Task: Change and save the preference "Loop filter AlphaC0 and Beta parameters alpha:beta" for "H.264/MPEG-4 Part 10/AVC encoder (x264 10-bit)" to 2:2.
Action: Mouse moved to (99, 12)
Screenshot: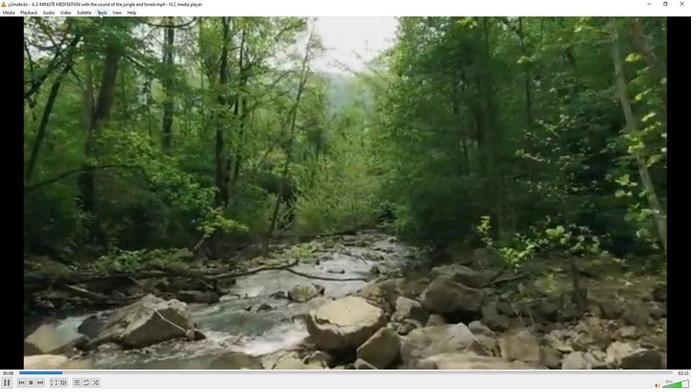 
Action: Mouse pressed left at (99, 12)
Screenshot: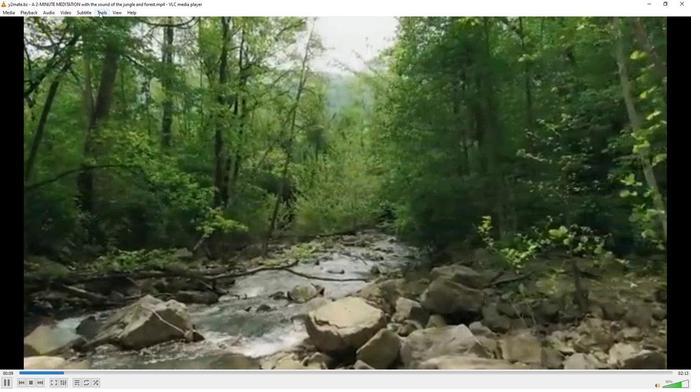 
Action: Mouse moved to (112, 99)
Screenshot: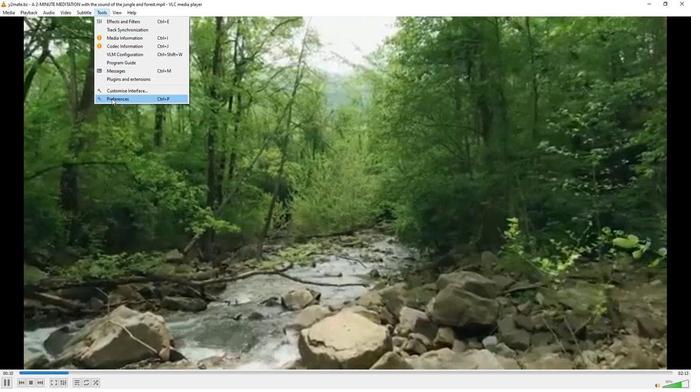 
Action: Mouse pressed left at (112, 99)
Screenshot: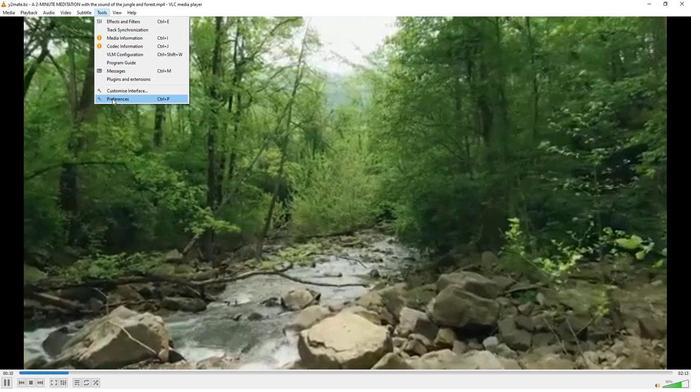 
Action: Mouse moved to (226, 316)
Screenshot: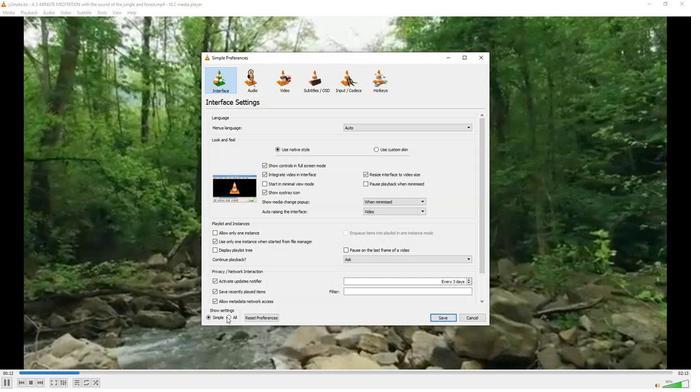 
Action: Mouse pressed left at (226, 316)
Screenshot: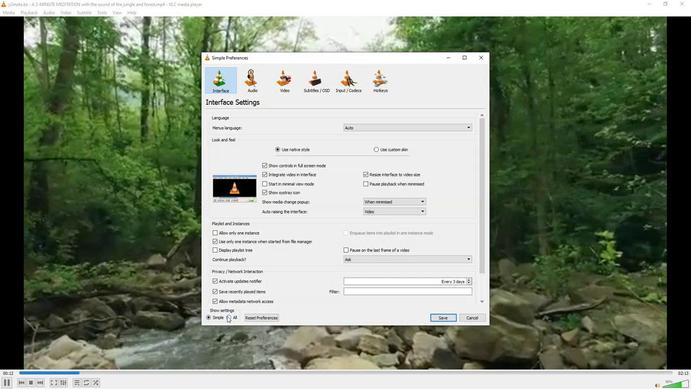 
Action: Mouse moved to (218, 245)
Screenshot: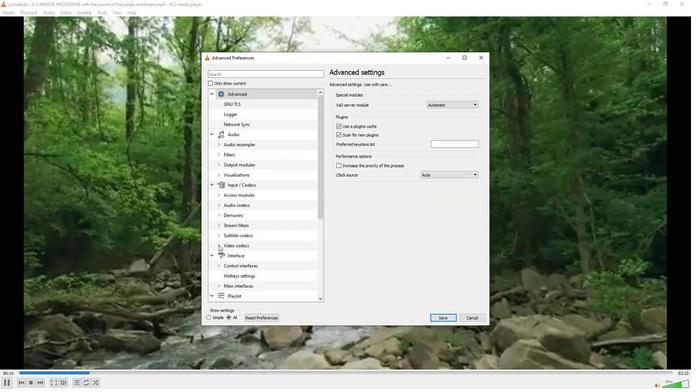 
Action: Mouse pressed left at (218, 245)
Screenshot: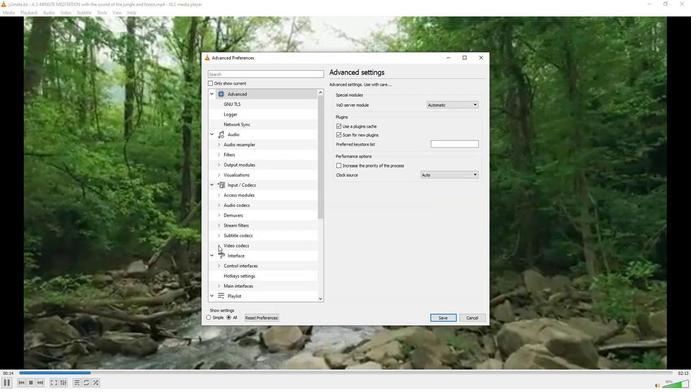 
Action: Mouse moved to (238, 259)
Screenshot: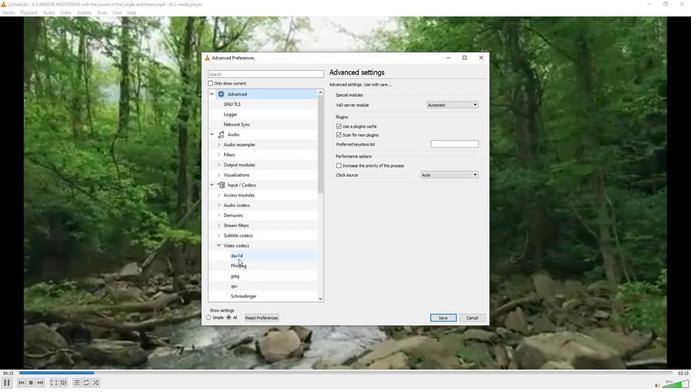 
Action: Mouse scrolled (238, 258) with delta (0, 0)
Screenshot: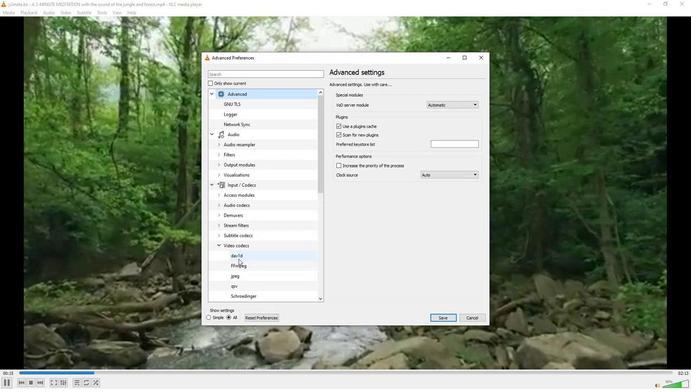 
Action: Mouse scrolled (238, 258) with delta (0, 0)
Screenshot: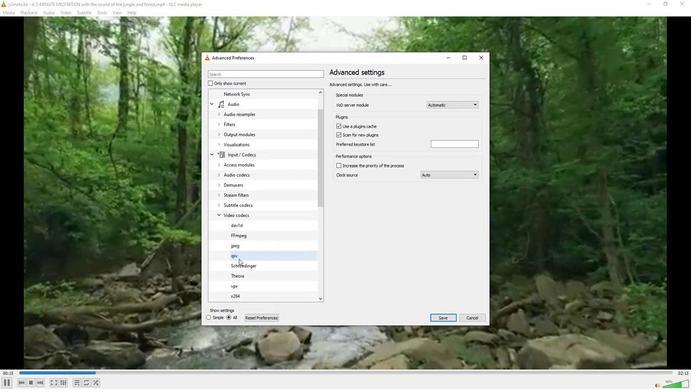 
Action: Mouse moved to (236, 275)
Screenshot: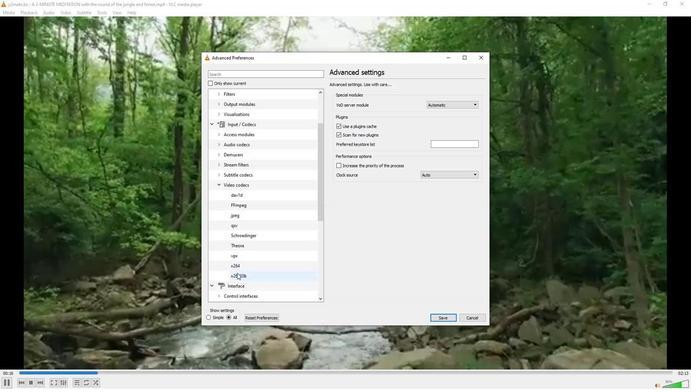 
Action: Mouse pressed left at (236, 275)
Screenshot: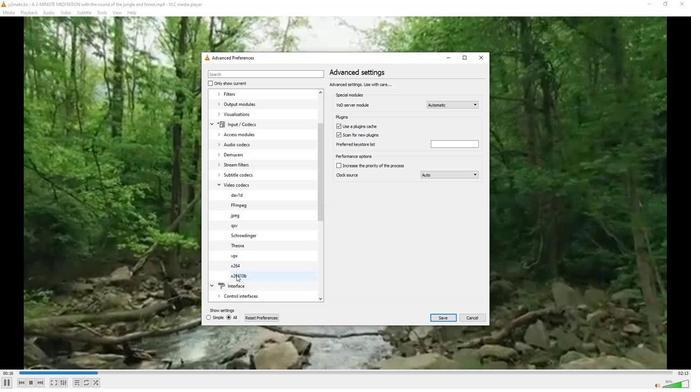 
Action: Mouse moved to (459, 217)
Screenshot: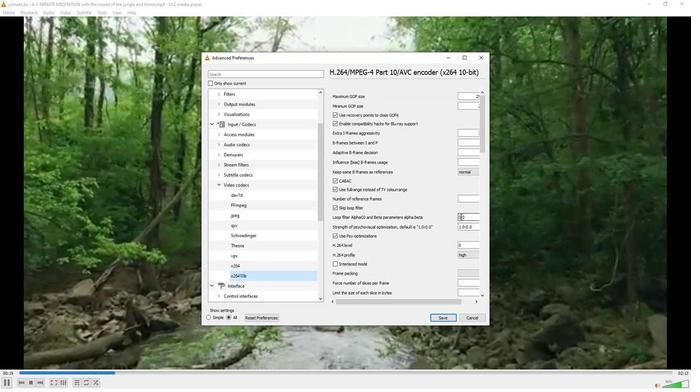 
Action: Mouse pressed left at (459, 217)
Screenshot: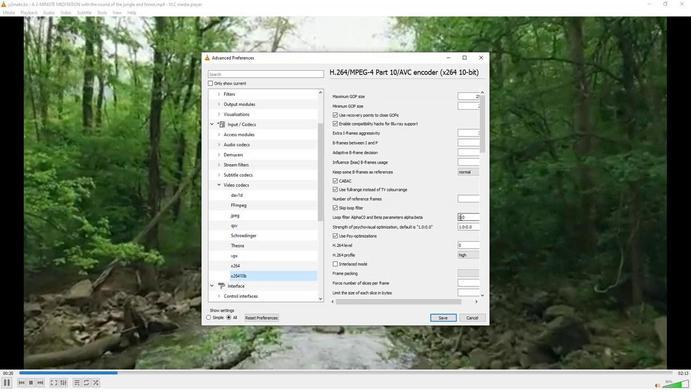 
Action: Mouse moved to (459, 217)
Screenshot: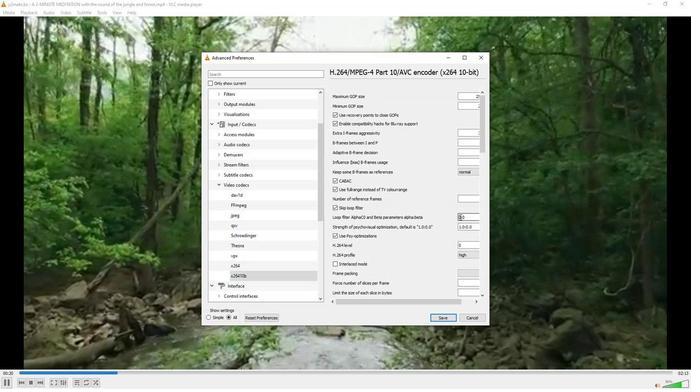 
Action: Mouse pressed left at (459, 217)
Screenshot: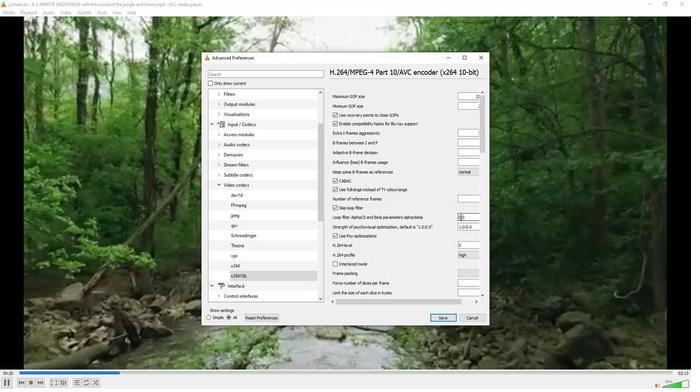 
Action: Mouse moved to (460, 217)
Screenshot: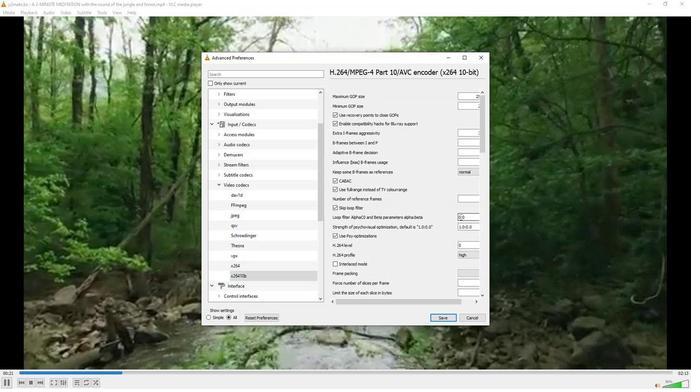 
Action: Key pressed <Key.backspace>2
Screenshot: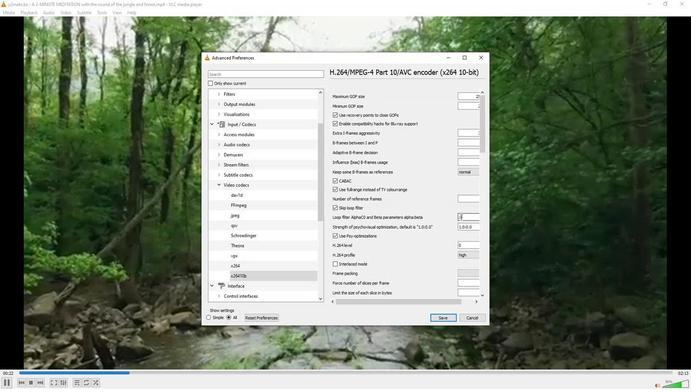 
Action: Mouse moved to (465, 218)
Screenshot: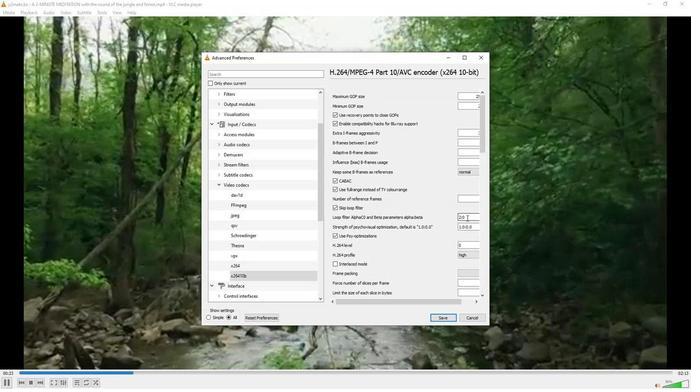 
Action: Mouse pressed left at (465, 218)
Screenshot: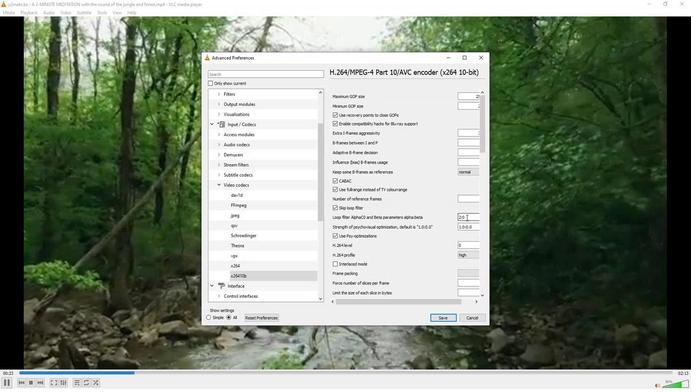 
Action: Mouse moved to (461, 217)
Screenshot: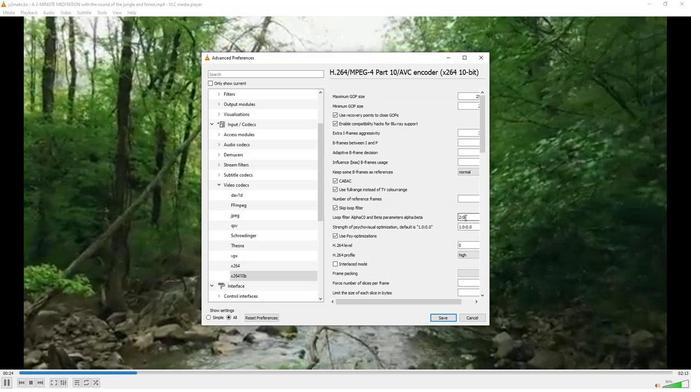 
Action: Key pressed <Key.backspace>
Screenshot: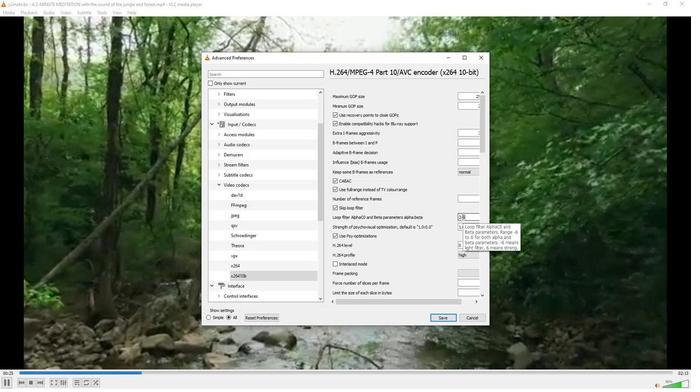 
Action: Mouse moved to (460, 217)
Screenshot: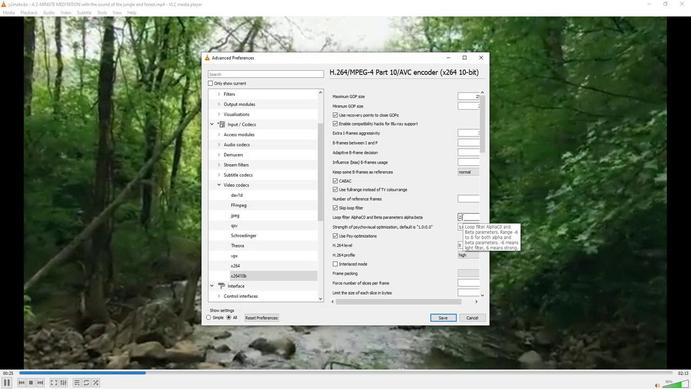 
Action: Key pressed 2
Screenshot: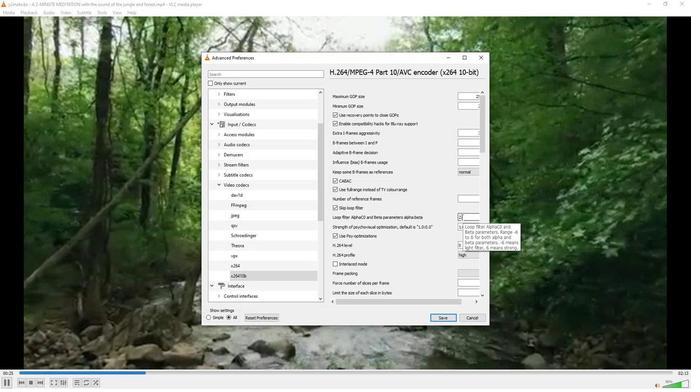 
Action: Mouse moved to (441, 316)
Screenshot: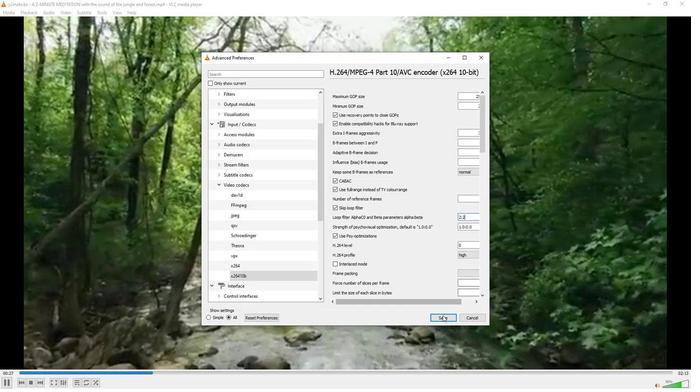 
Action: Mouse pressed left at (441, 316)
Screenshot: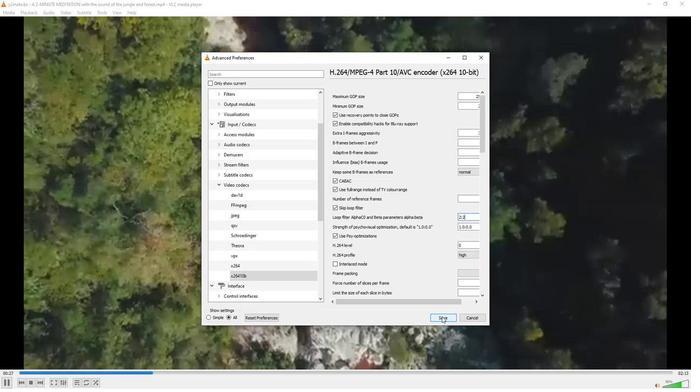 
Action: Mouse moved to (439, 302)
Screenshot: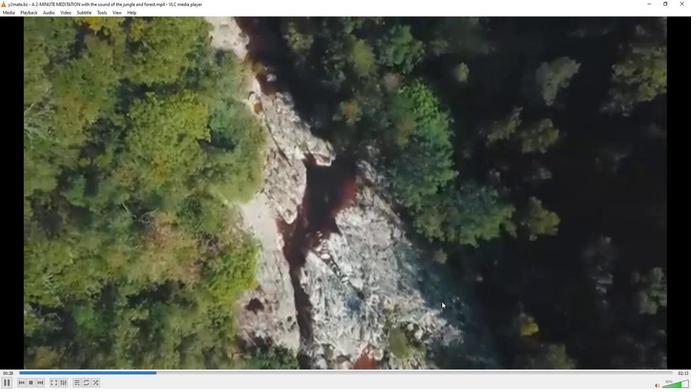 
